 Task: Manage the financial services cloud
Action: Mouse scrolled (147, 151) with delta (0, 0)
Screenshot: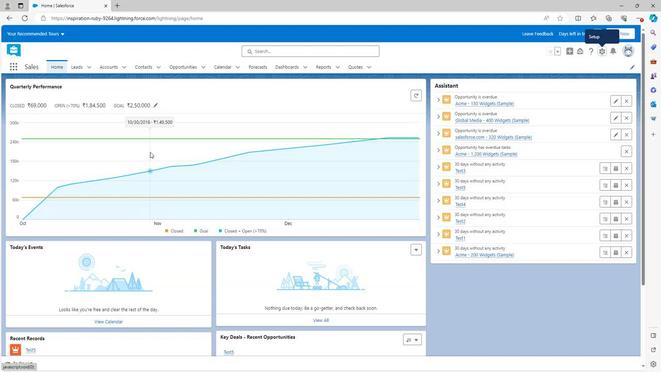 
Action: Mouse scrolled (147, 151) with delta (0, 0)
Screenshot: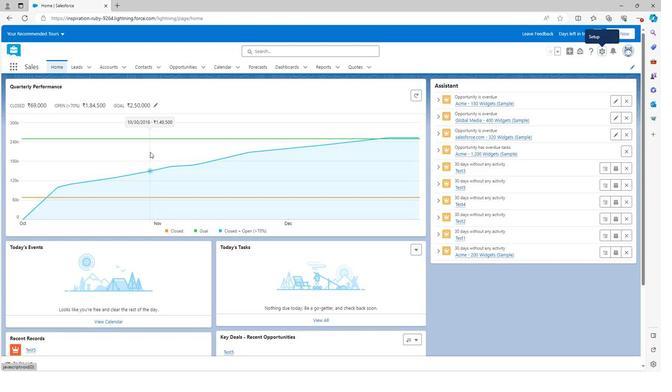 
Action: Mouse scrolled (147, 151) with delta (0, 0)
Screenshot: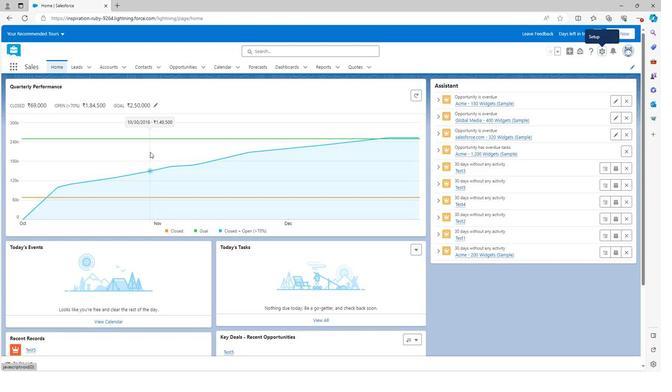 
Action: Mouse scrolled (147, 152) with delta (0, 0)
Screenshot: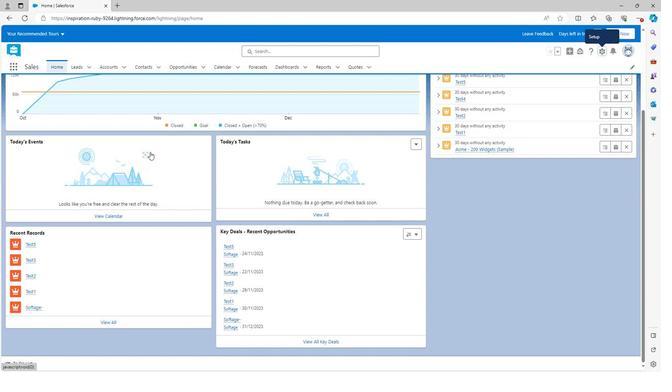 
Action: Mouse scrolled (147, 152) with delta (0, 0)
Screenshot: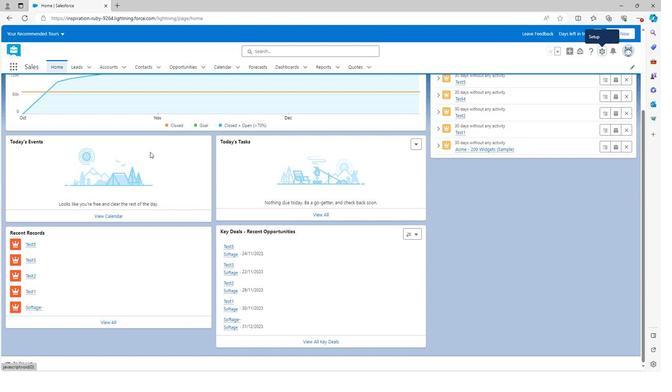 
Action: Mouse scrolled (147, 152) with delta (0, 0)
Screenshot: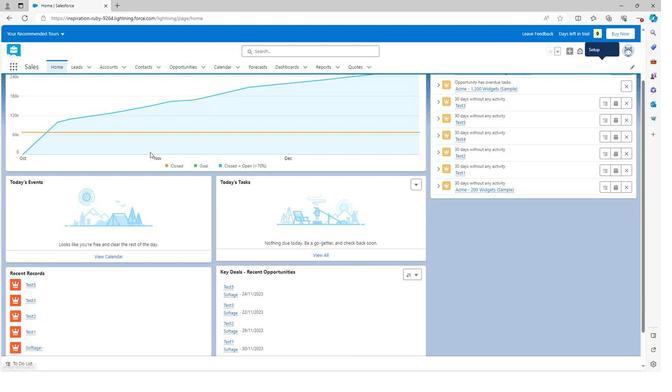 
Action: Mouse scrolled (147, 152) with delta (0, 0)
Screenshot: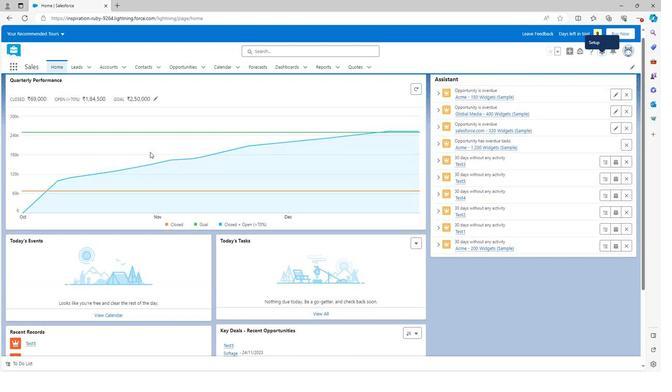 
Action: Mouse moved to (603, 49)
Screenshot: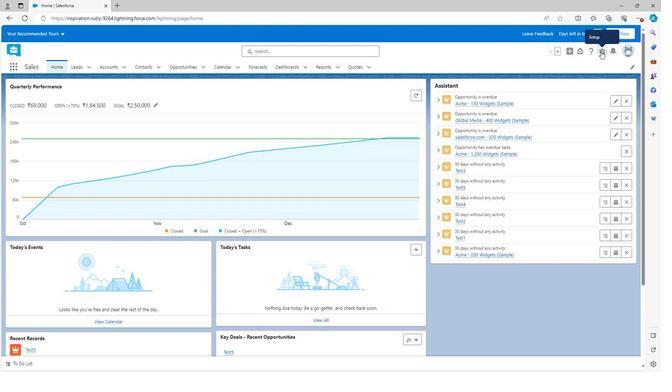 
Action: Mouse pressed left at (603, 49)
Screenshot: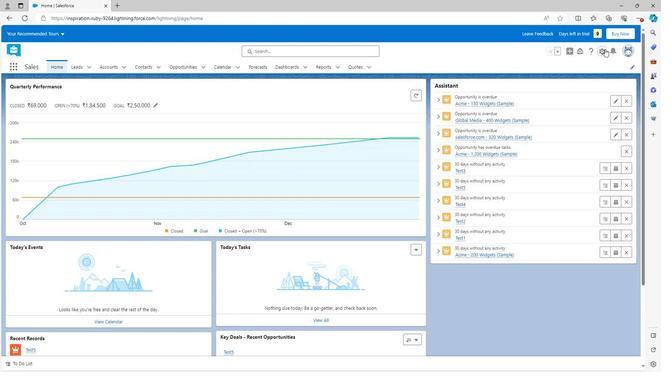 
Action: Mouse moved to (568, 71)
Screenshot: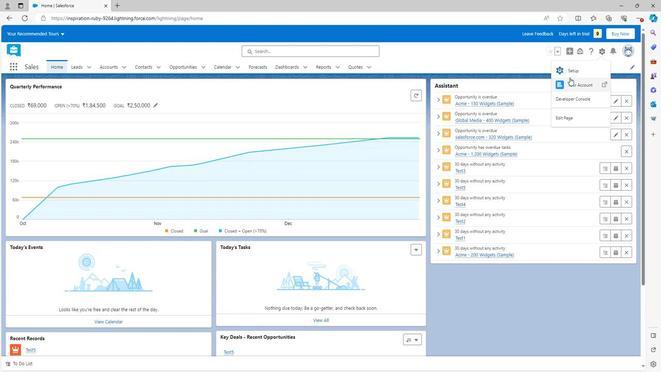 
Action: Mouse pressed left at (568, 71)
Screenshot: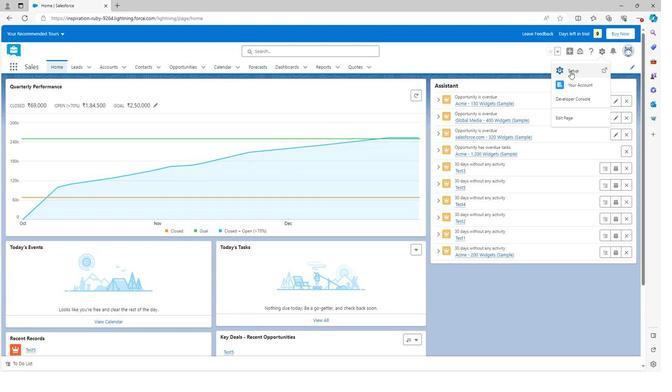 
Action: Mouse moved to (40, 278)
Screenshot: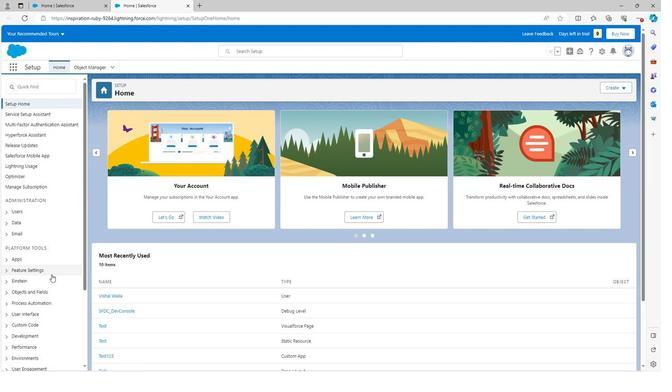 
Action: Mouse scrolled (40, 278) with delta (0, 0)
Screenshot: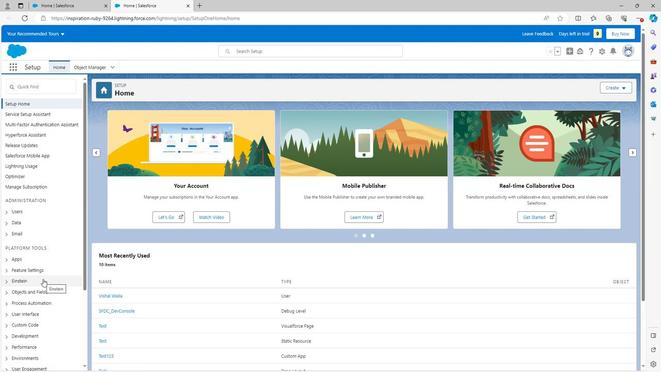 
Action: Mouse scrolled (40, 278) with delta (0, 0)
Screenshot: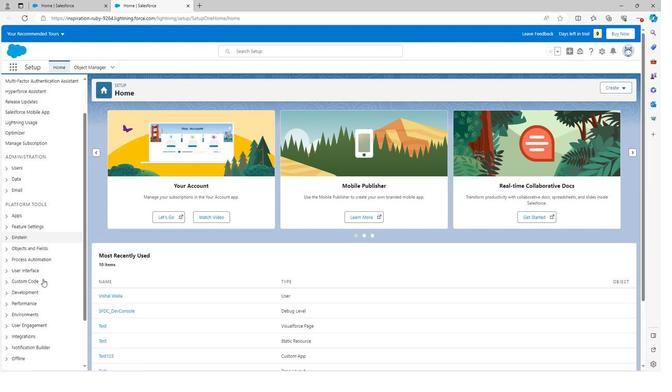 
Action: Mouse scrolled (40, 278) with delta (0, 0)
Screenshot: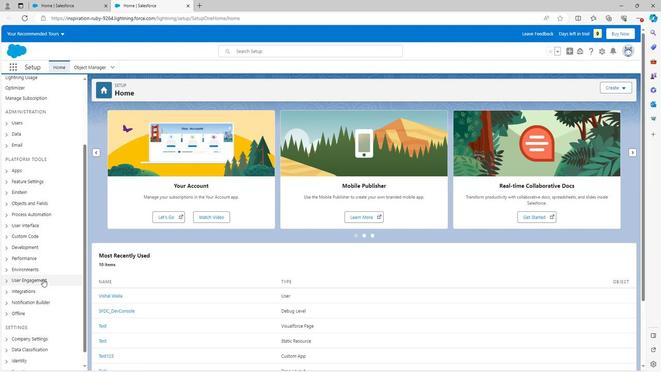 
Action: Mouse moved to (4, 287)
Screenshot: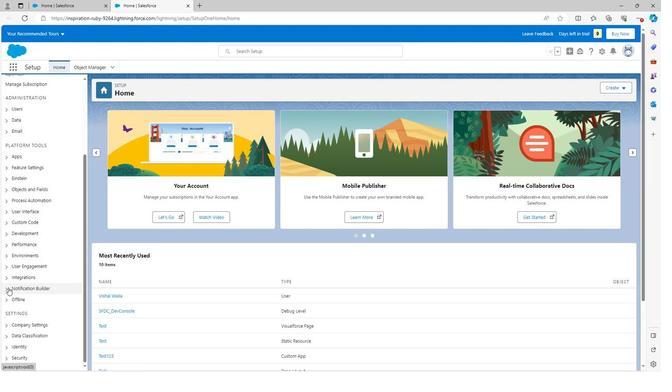 
Action: Mouse pressed left at (4, 287)
Screenshot: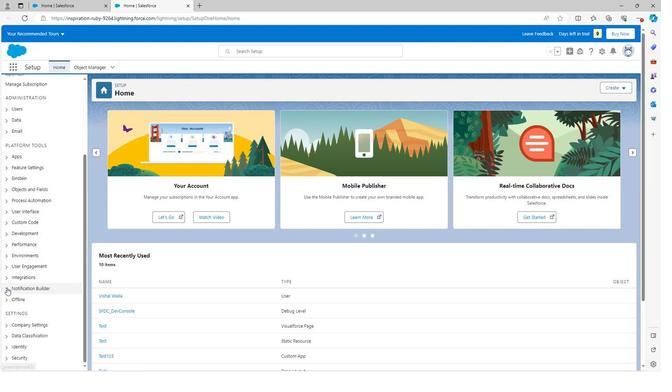 
Action: Mouse moved to (32, 307)
Screenshot: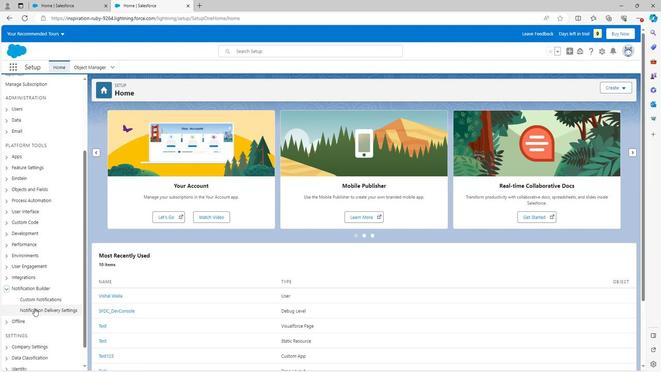 
Action: Mouse pressed left at (32, 307)
Screenshot: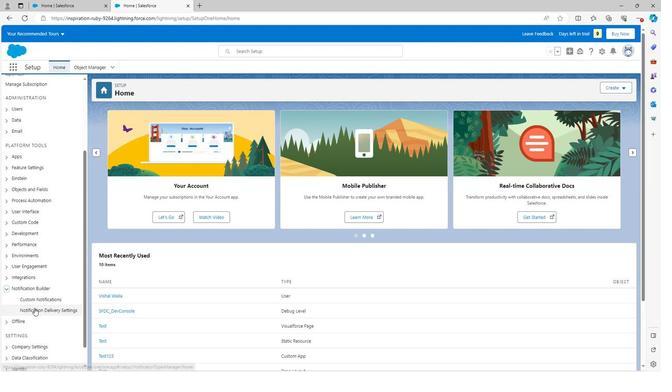 
Action: Mouse moved to (99, 238)
Screenshot: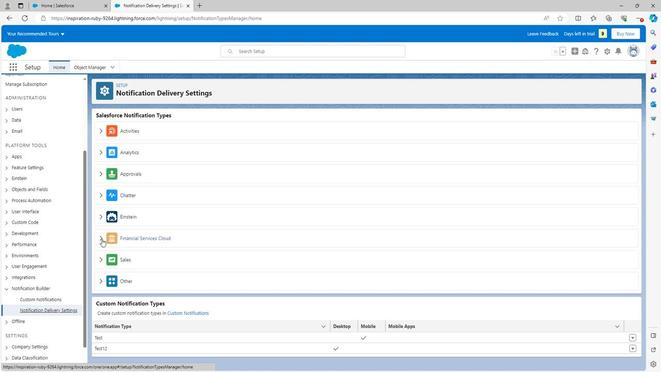 
Action: Mouse pressed left at (99, 238)
Screenshot: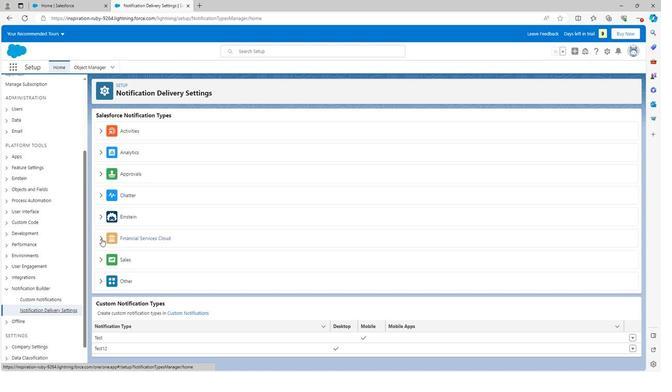 
Action: Mouse moved to (621, 263)
Screenshot: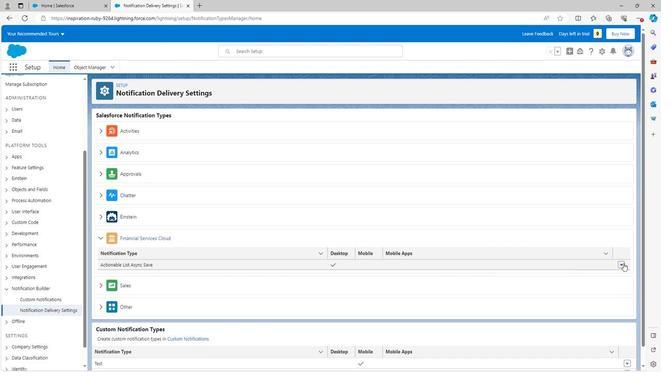 
Action: Mouse pressed left at (621, 263)
Screenshot: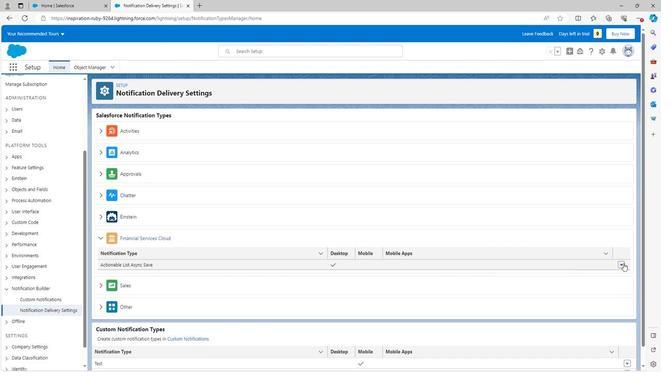 
Action: Mouse moved to (607, 264)
Screenshot: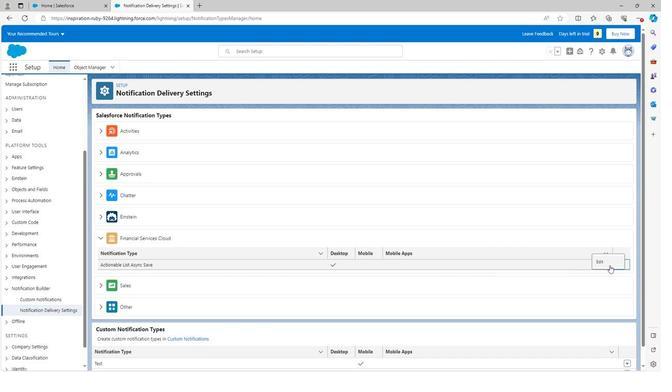 
Action: Mouse pressed left at (607, 264)
Screenshot: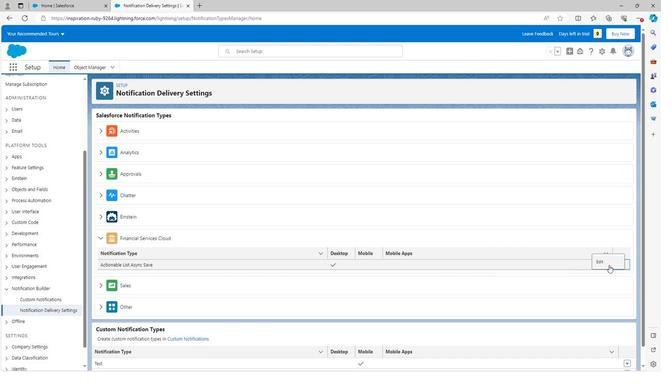 
Action: Mouse moved to (413, 223)
Screenshot: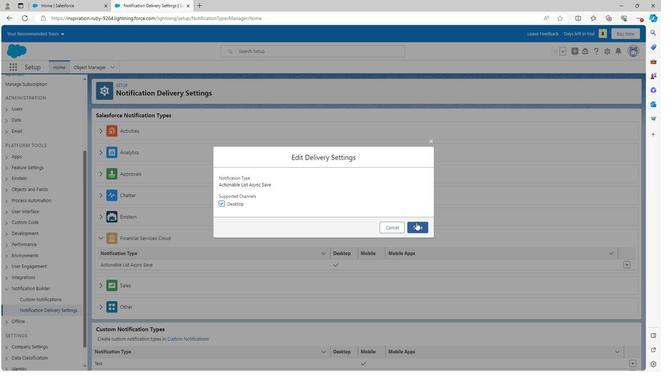 
Action: Mouse pressed left at (413, 223)
Screenshot: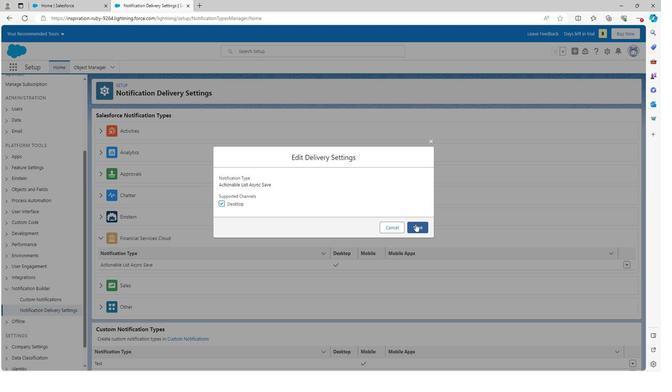 
